 Task: Insert an elbow connector.
Action: Mouse moved to (142, 125)
Screenshot: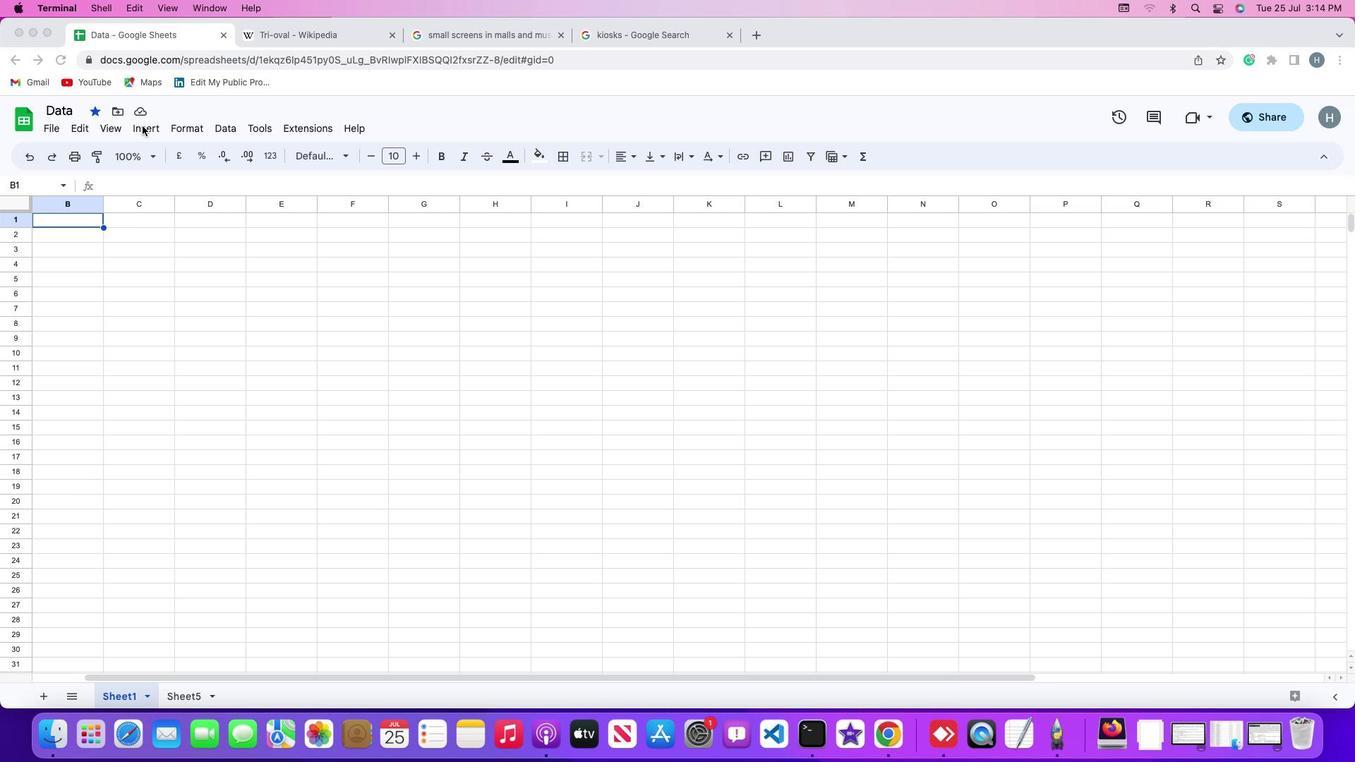 
Action: Mouse pressed left at (142, 125)
Screenshot: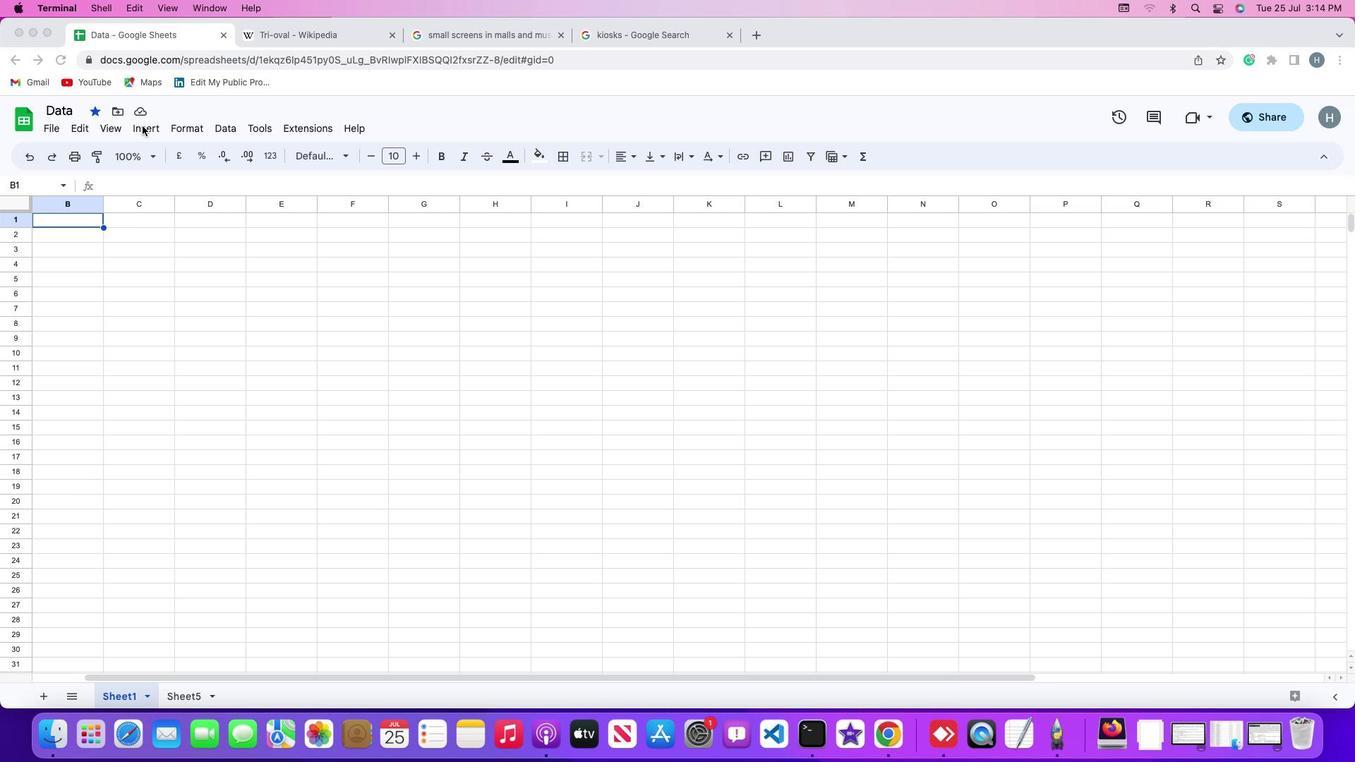 
Action: Mouse moved to (148, 124)
Screenshot: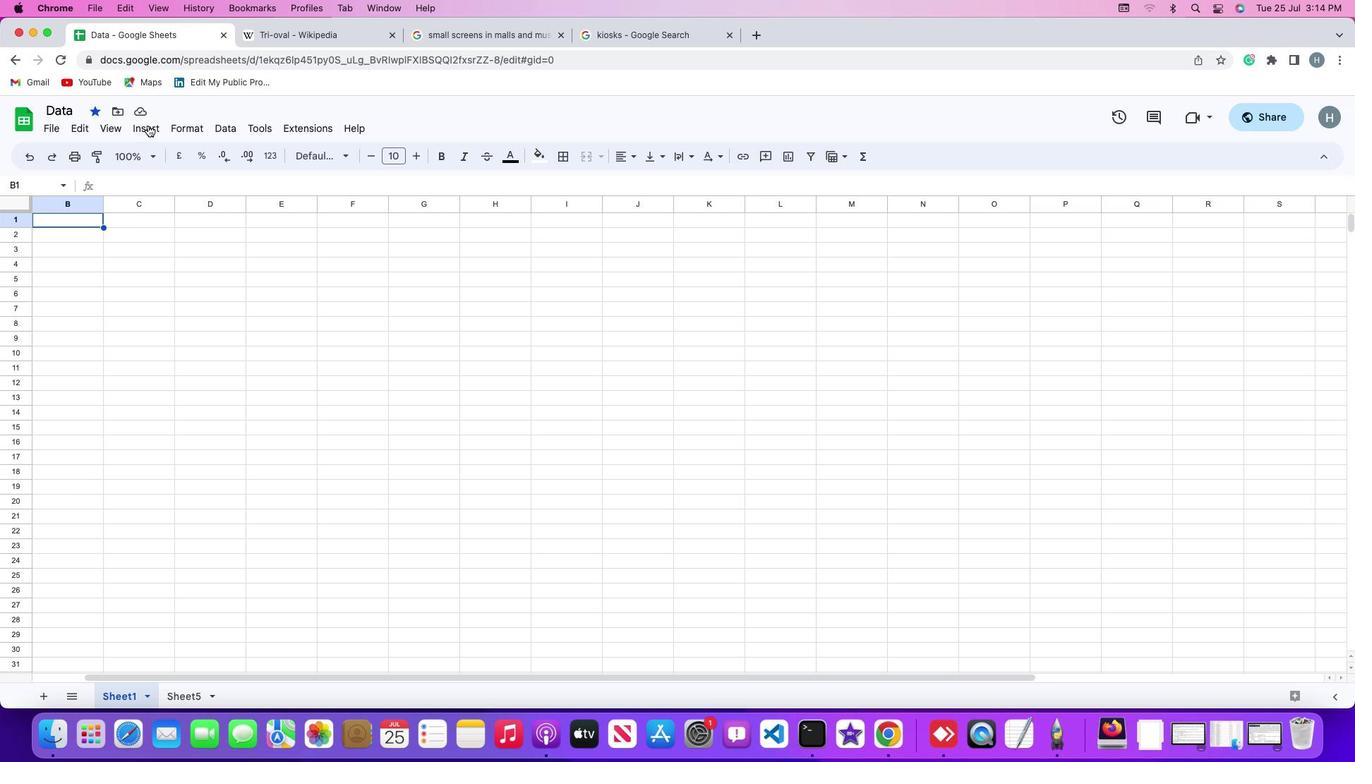 
Action: Mouse pressed left at (148, 124)
Screenshot: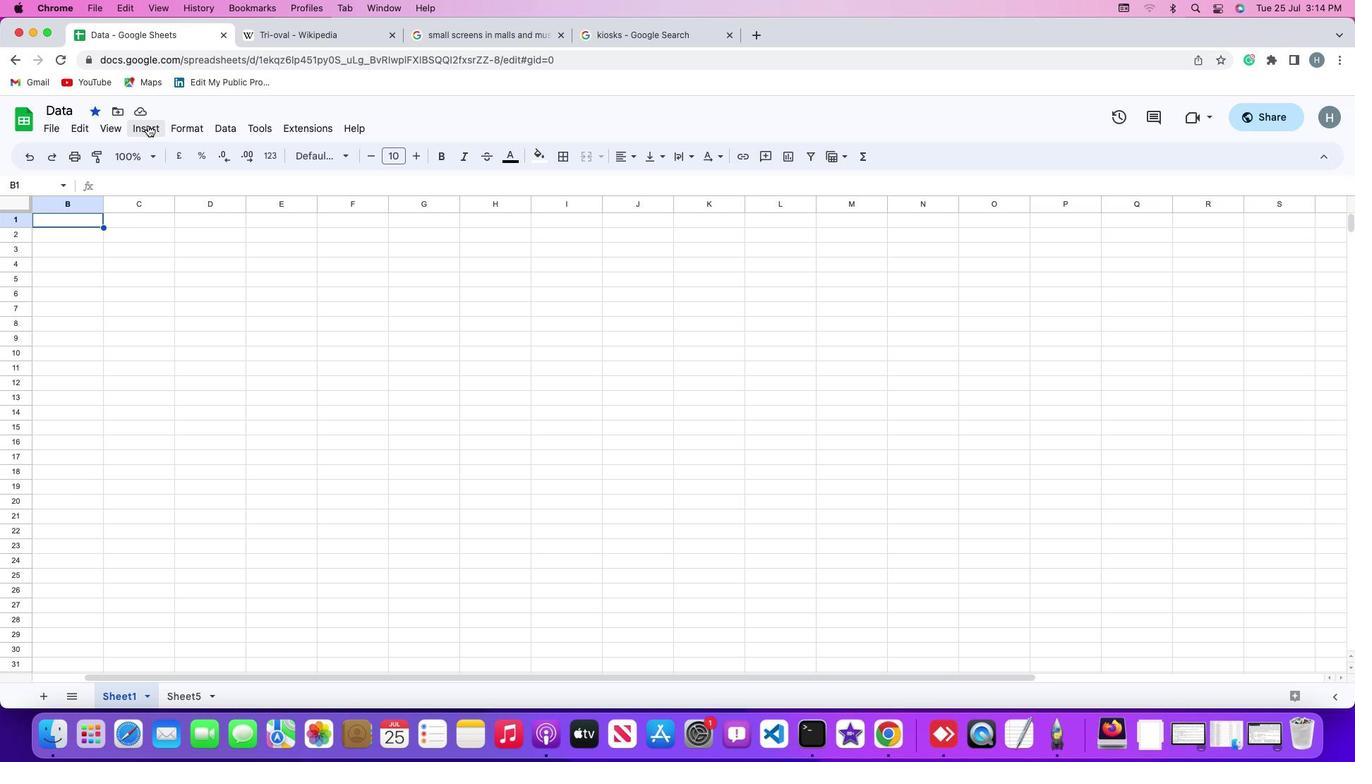 
Action: Mouse moved to (189, 328)
Screenshot: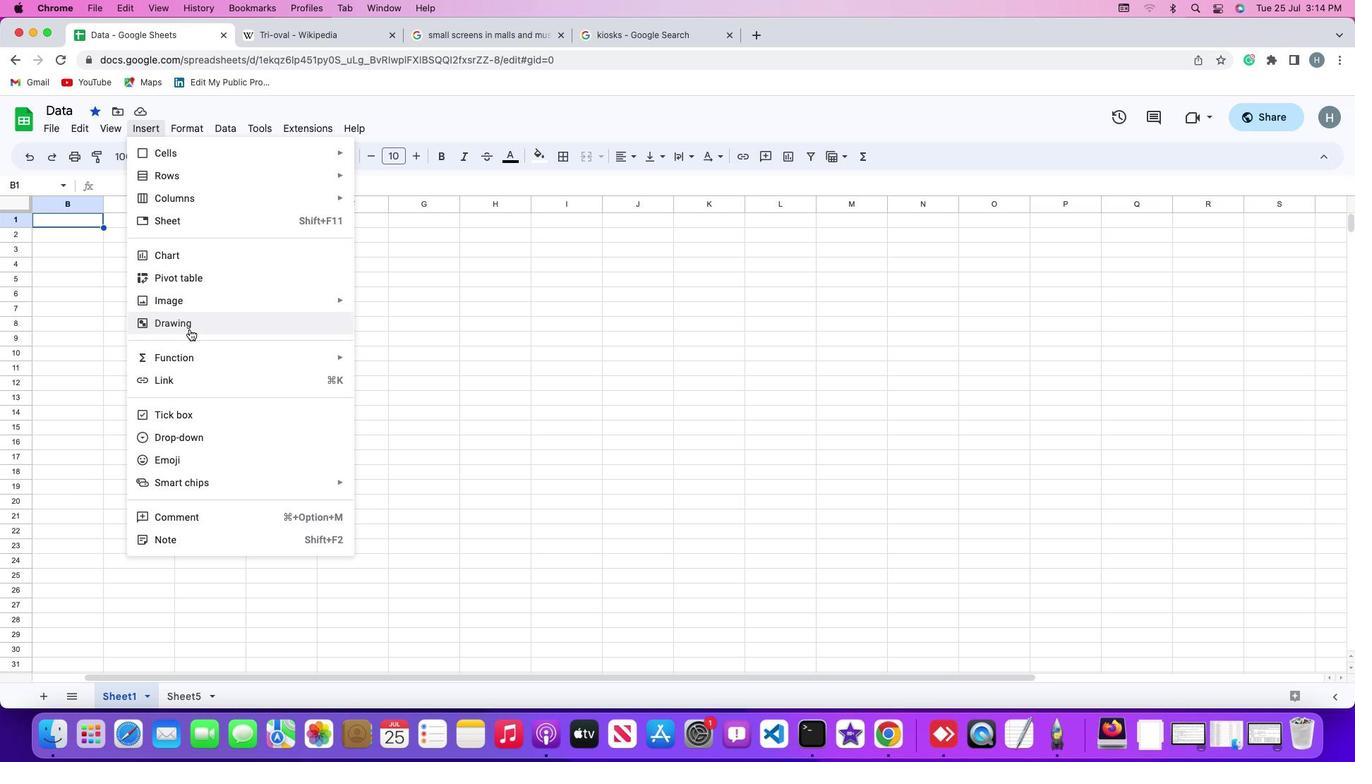 
Action: Mouse pressed left at (189, 328)
Screenshot: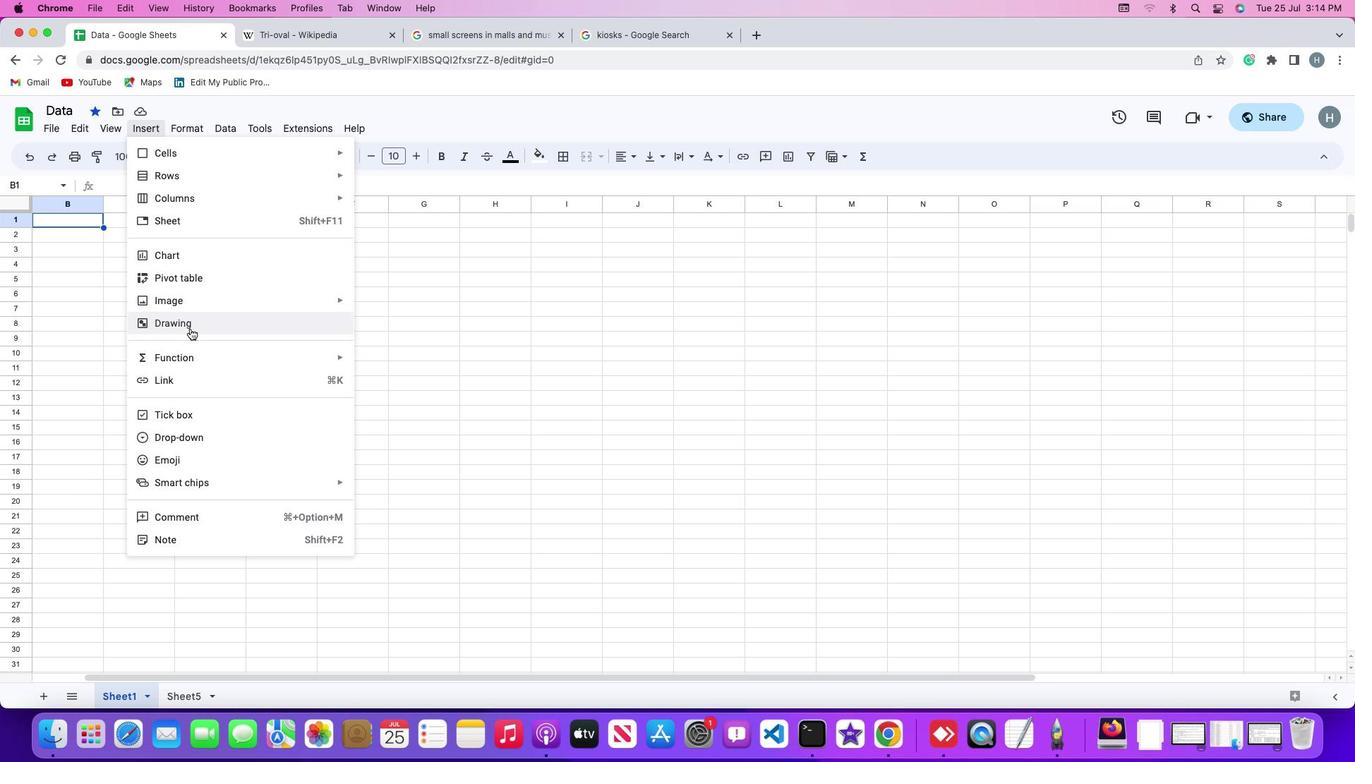 
Action: Mouse moved to (581, 178)
Screenshot: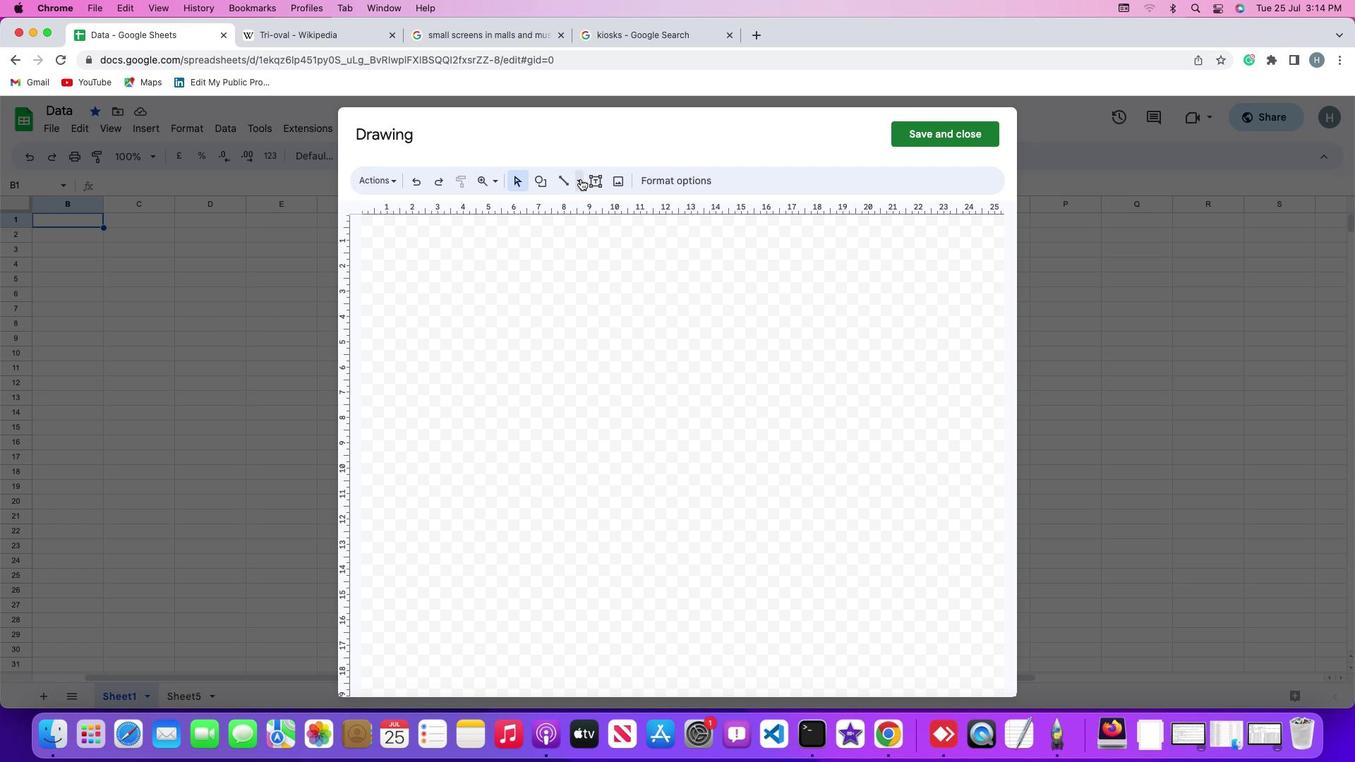 
Action: Mouse pressed left at (581, 178)
Screenshot: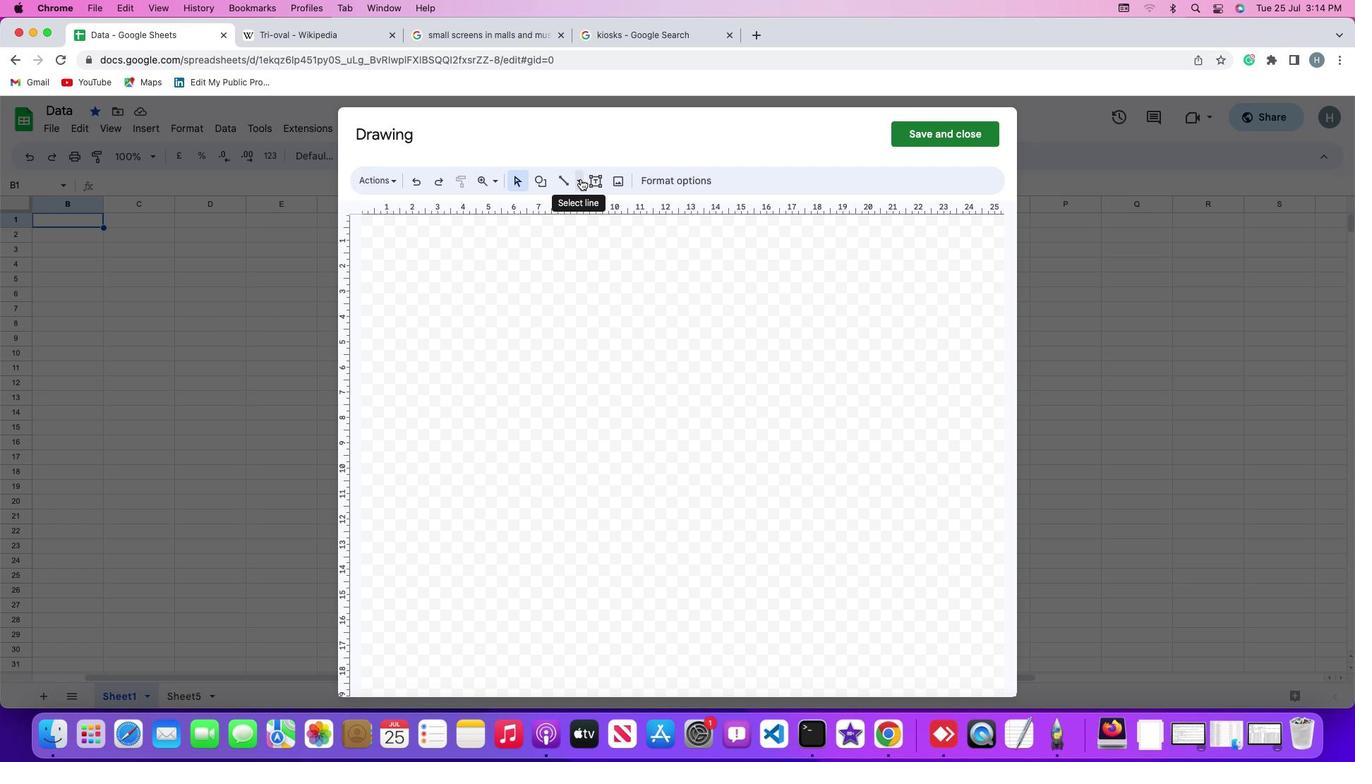 
Action: Mouse moved to (602, 249)
Screenshot: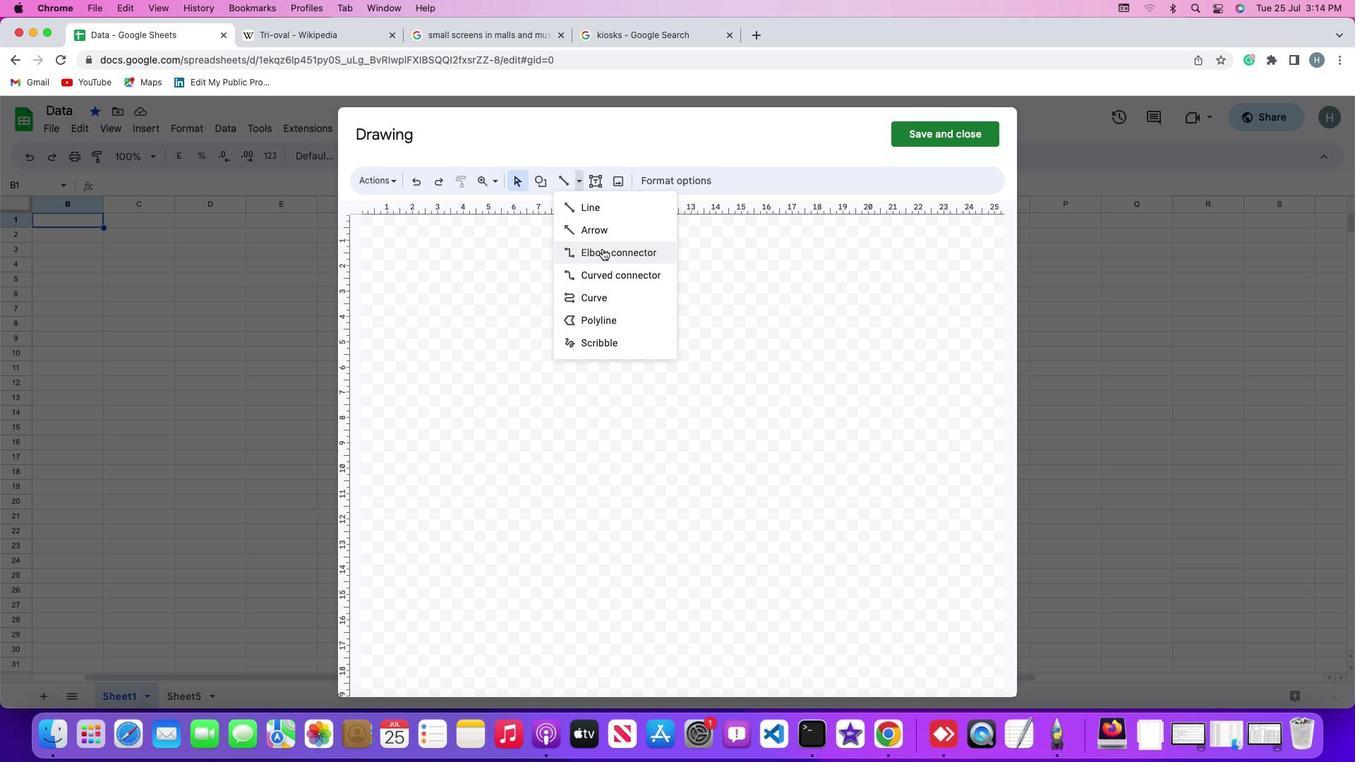 
Action: Mouse pressed left at (602, 249)
Screenshot: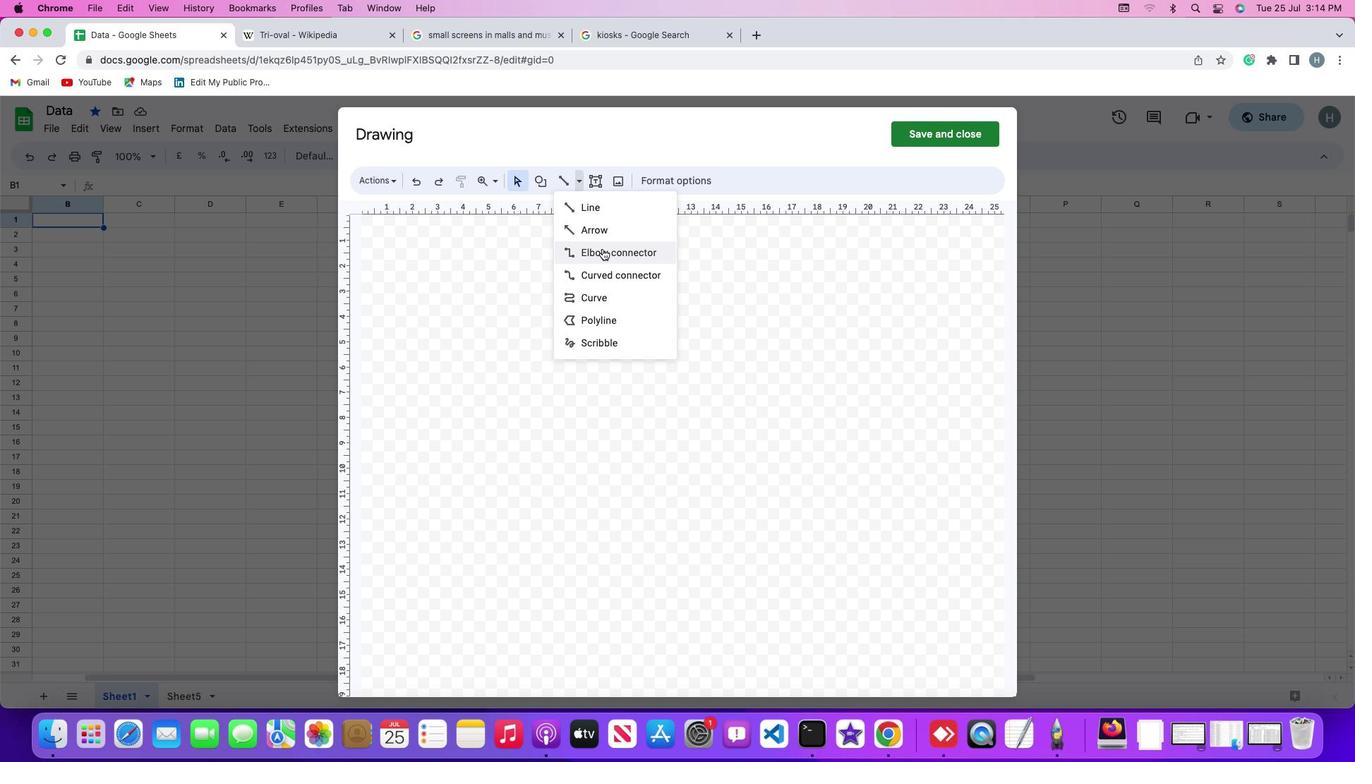 
Action: Mouse moved to (523, 289)
Screenshot: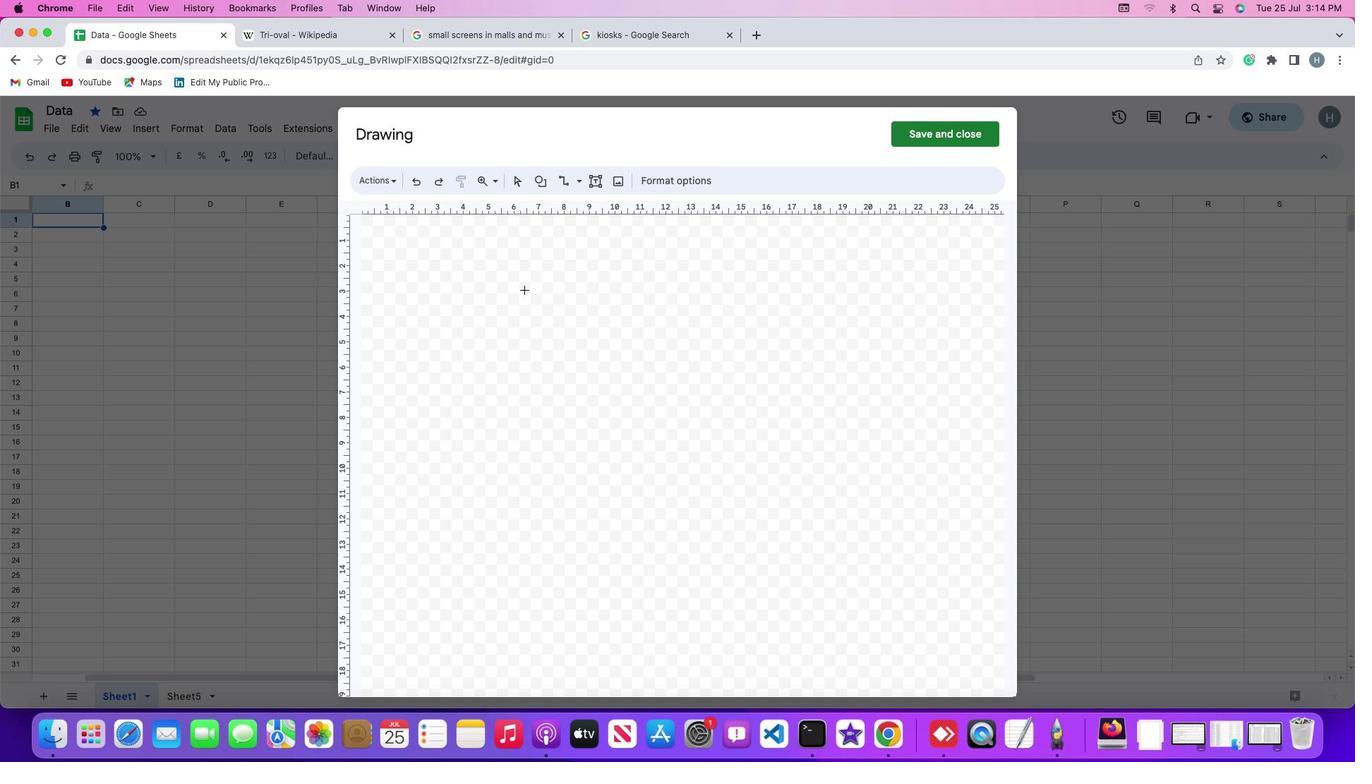 
Action: Mouse pressed left at (523, 289)
Screenshot: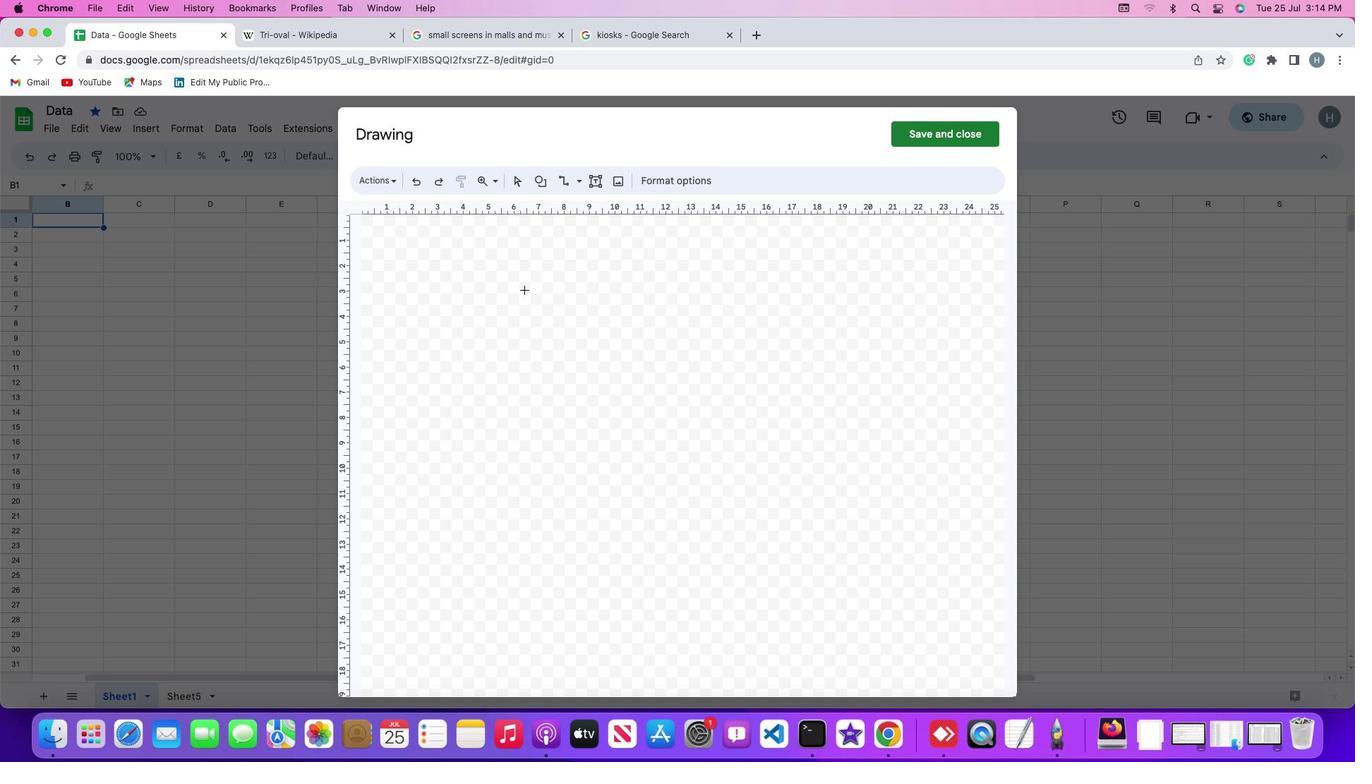 
Action: Mouse moved to (772, 461)
Screenshot: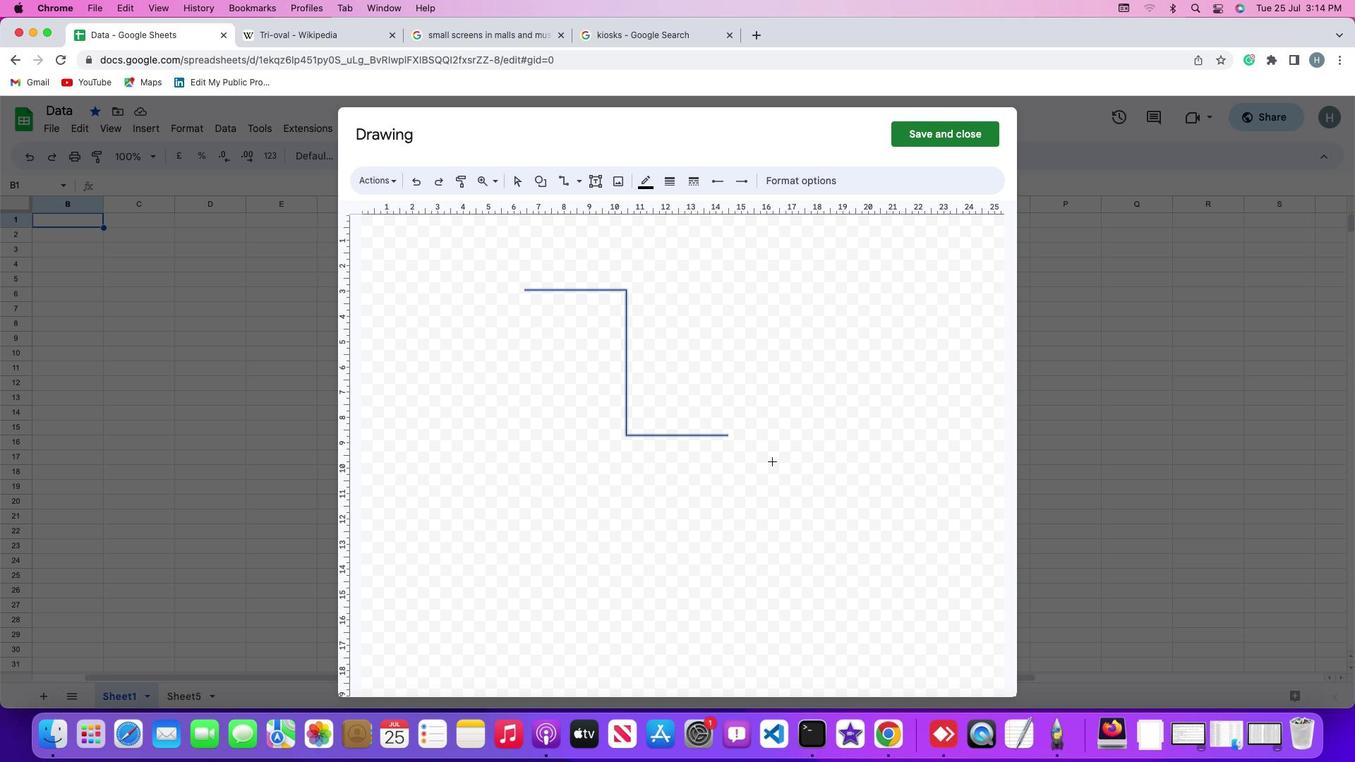 
